 Task: Set the "Host" for satip to "Default".
Action: Mouse moved to (142, 22)
Screenshot: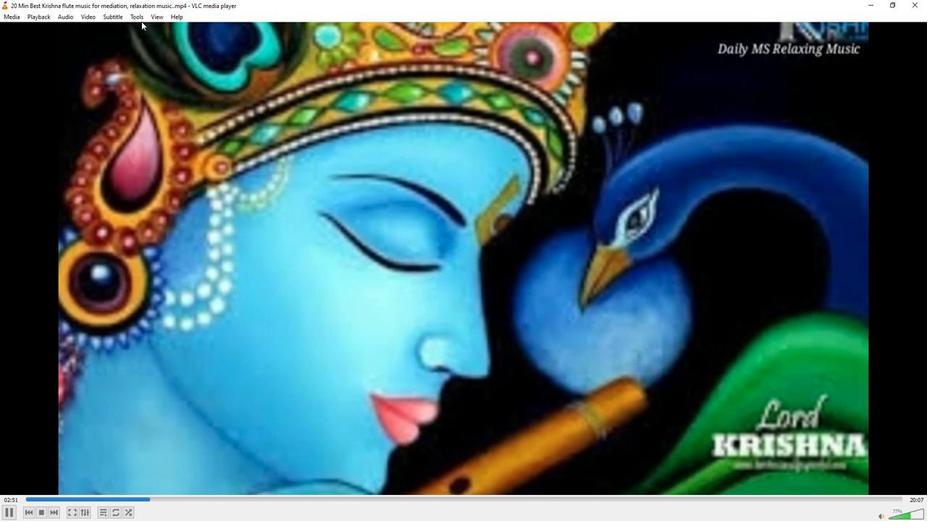 
Action: Mouse pressed left at (142, 22)
Screenshot: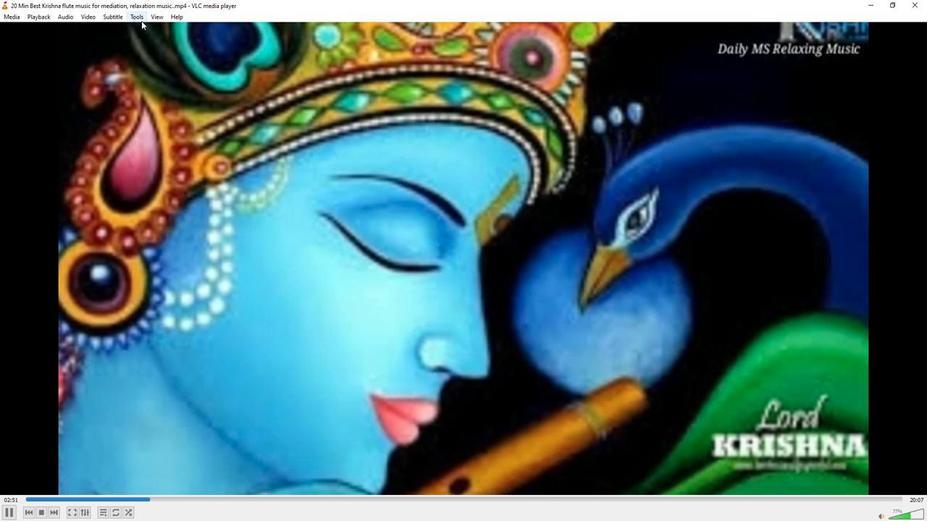 
Action: Mouse moved to (145, 127)
Screenshot: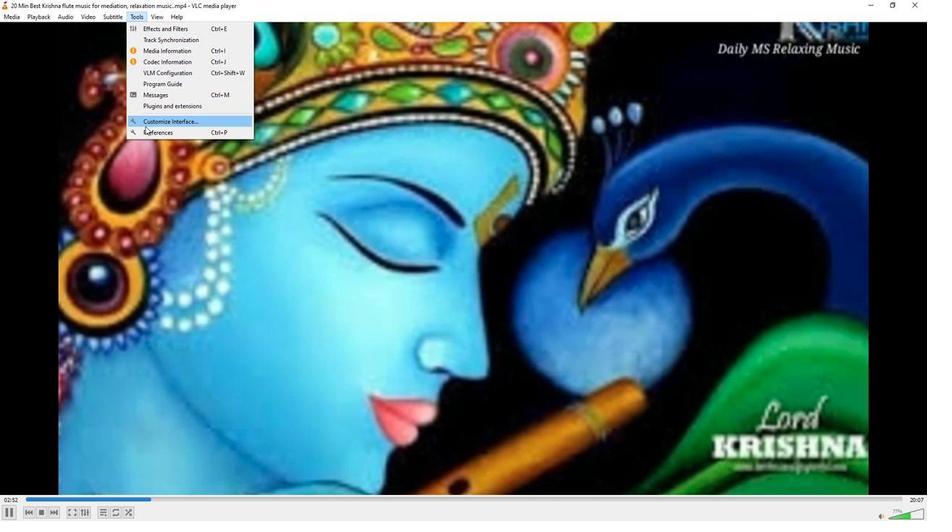 
Action: Mouse pressed left at (145, 127)
Screenshot: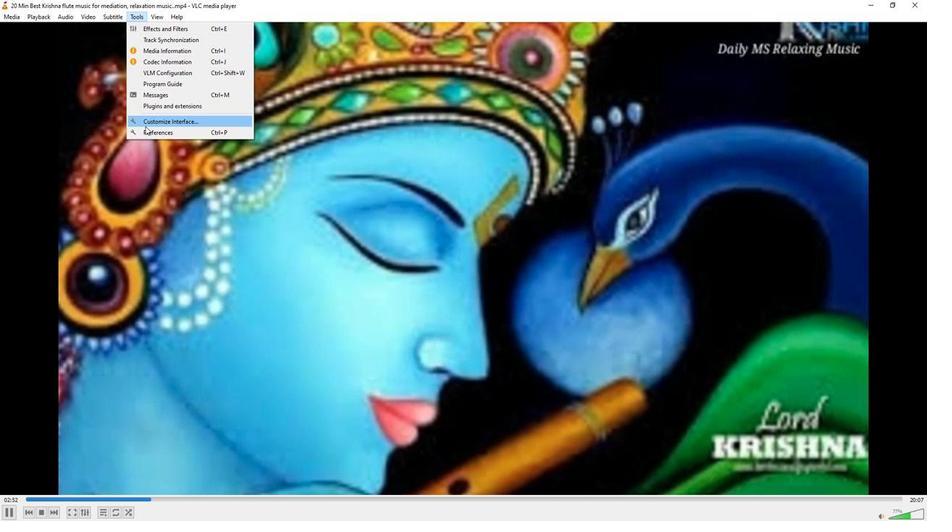 
Action: Mouse moved to (304, 427)
Screenshot: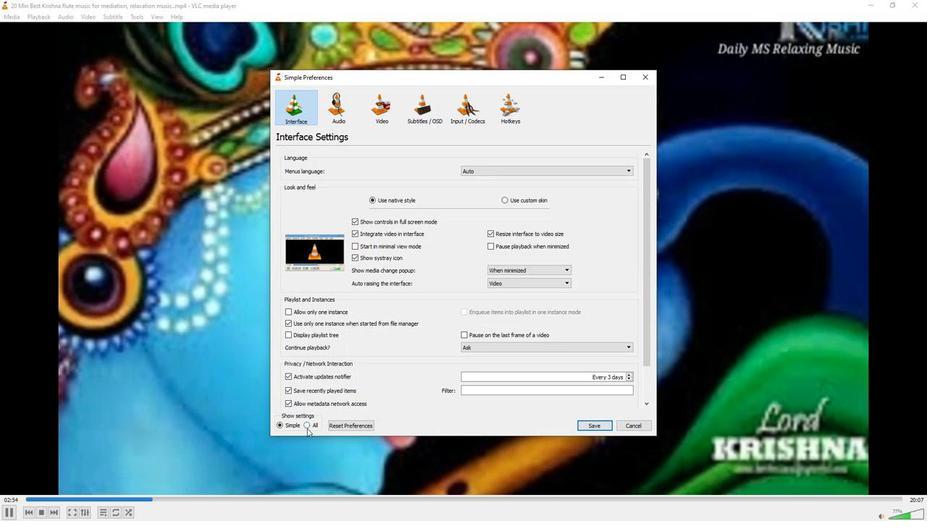 
Action: Mouse pressed left at (304, 427)
Screenshot: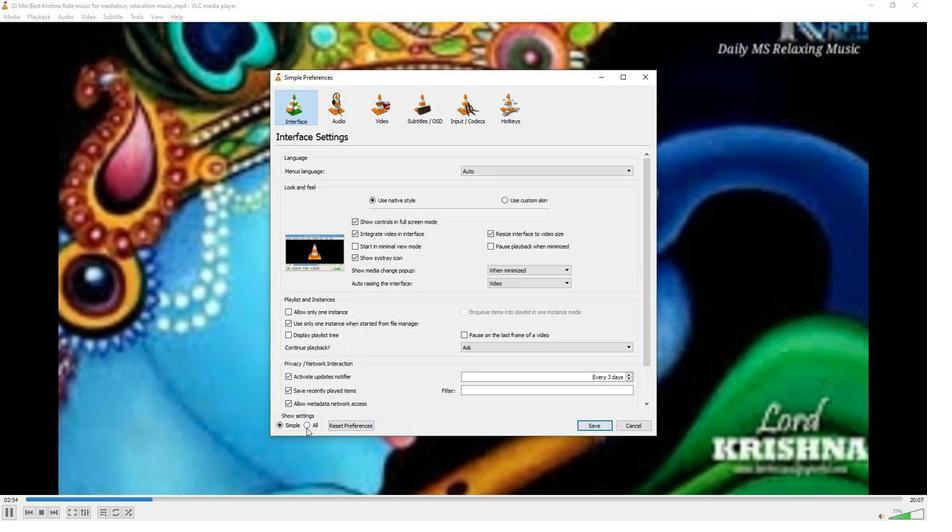 
Action: Mouse moved to (291, 263)
Screenshot: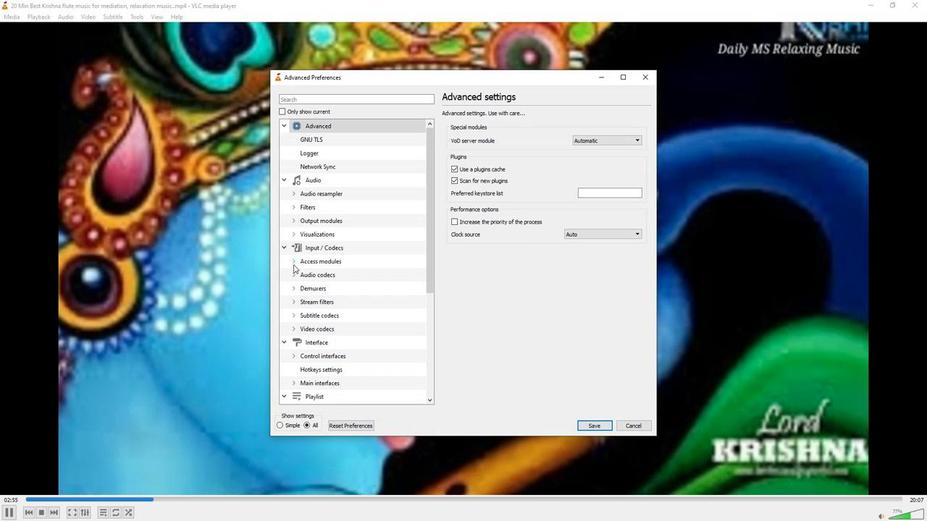
Action: Mouse pressed left at (291, 263)
Screenshot: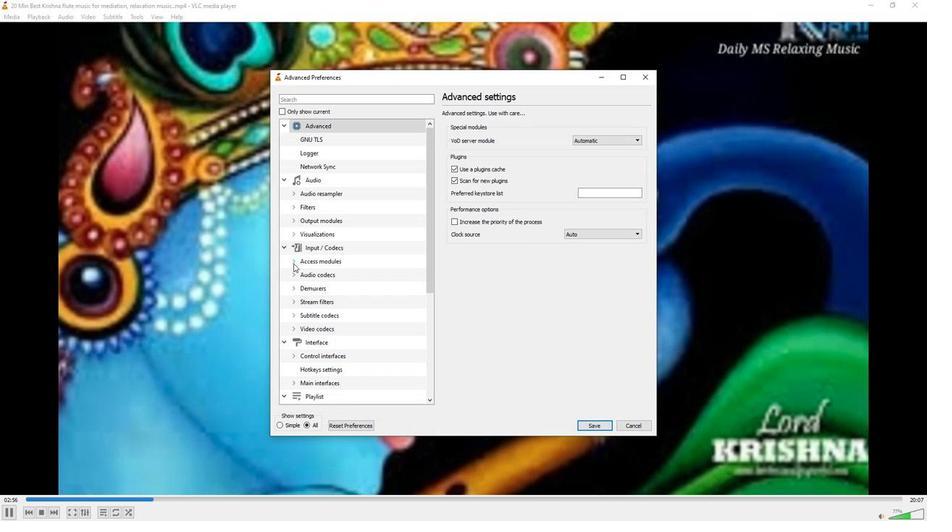 
Action: Mouse moved to (305, 313)
Screenshot: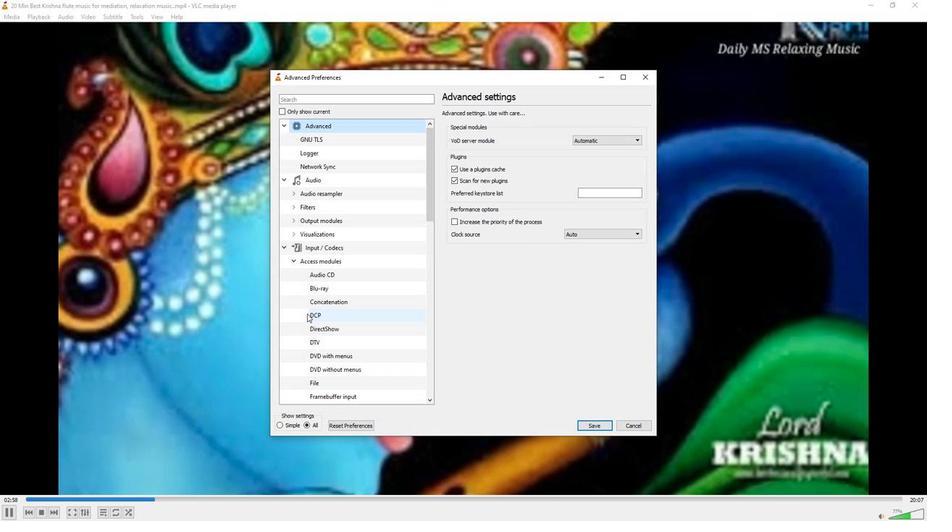 
Action: Mouse scrolled (305, 313) with delta (0, 0)
Screenshot: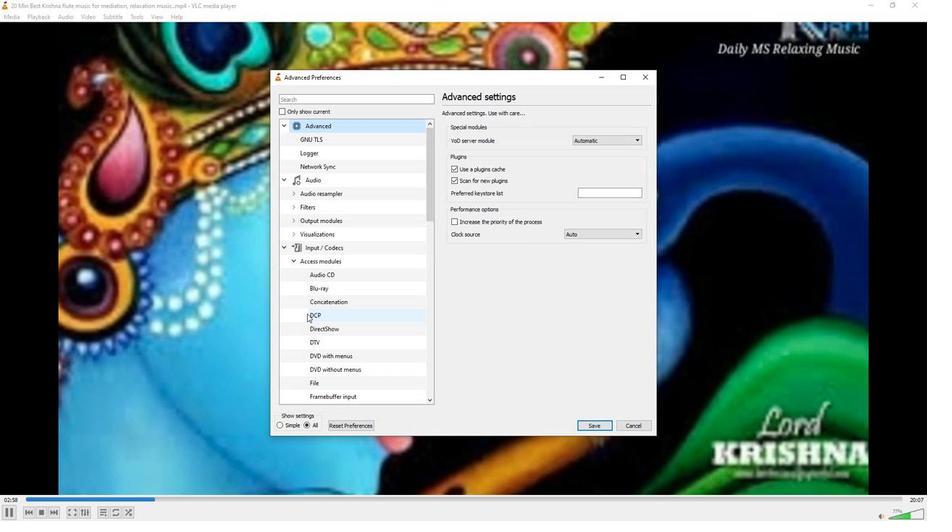 
Action: Mouse scrolled (305, 313) with delta (0, 0)
Screenshot: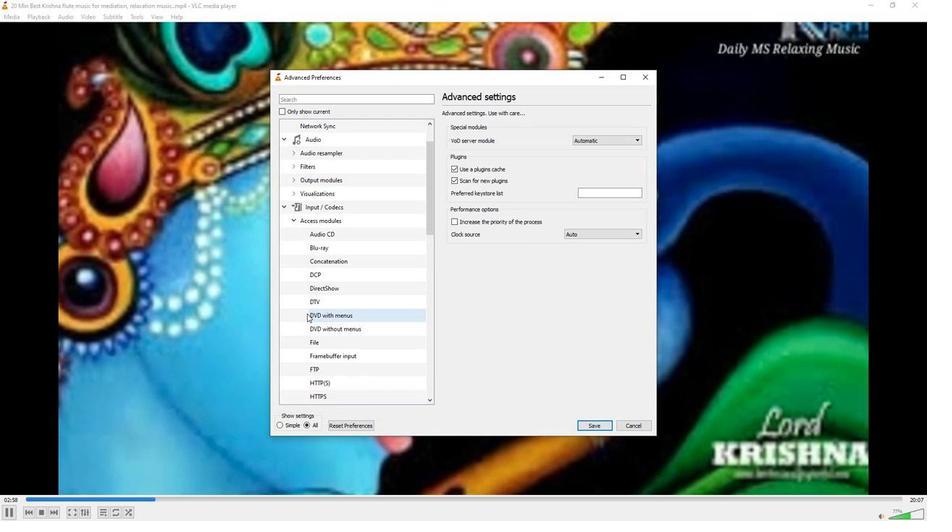
Action: Mouse scrolled (305, 313) with delta (0, 0)
Screenshot: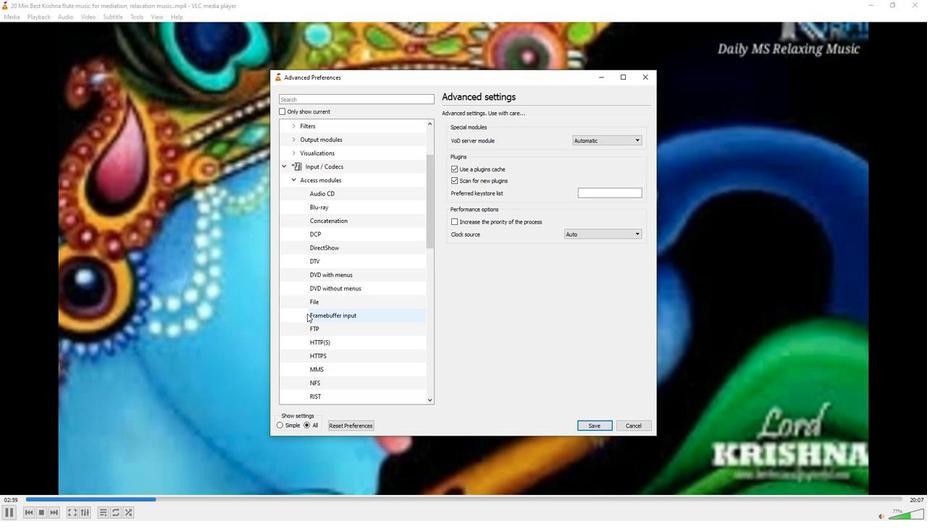 
Action: Mouse moved to (316, 368)
Screenshot: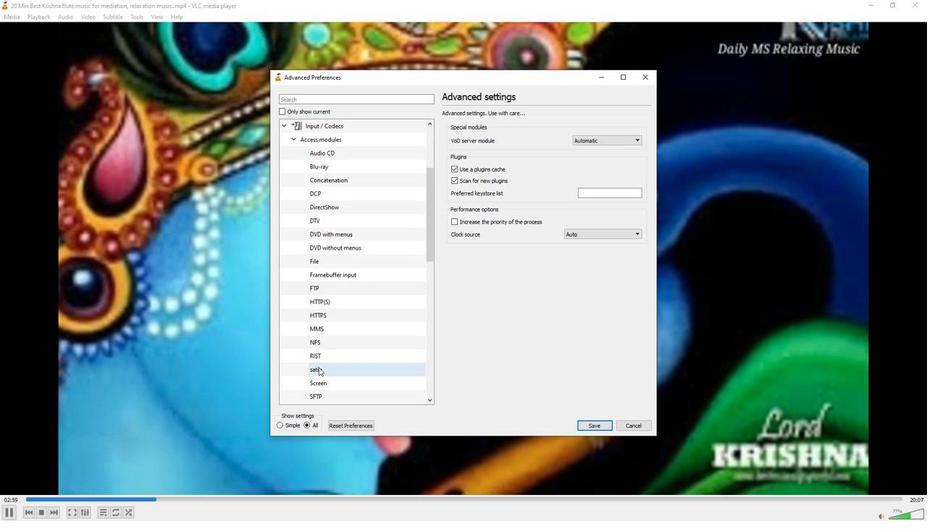 
Action: Mouse pressed left at (316, 368)
Screenshot: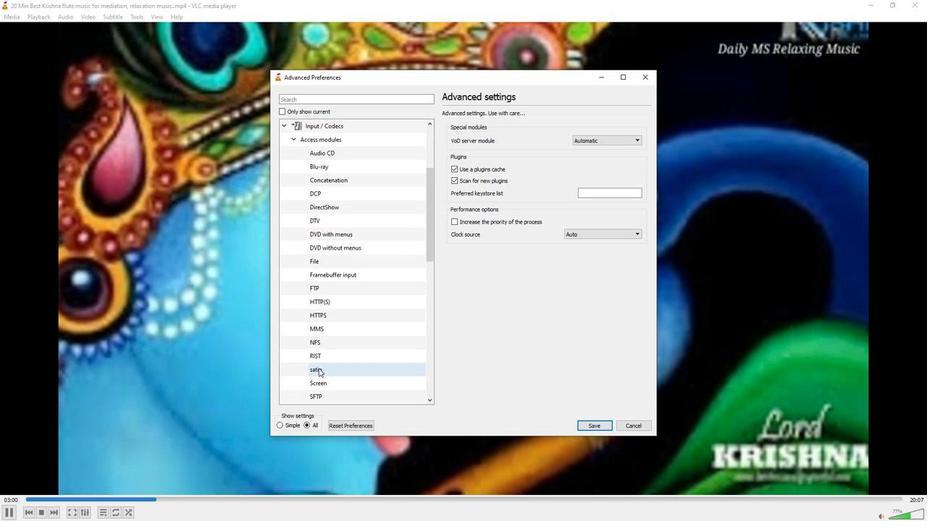 
Action: Mouse moved to (608, 153)
Screenshot: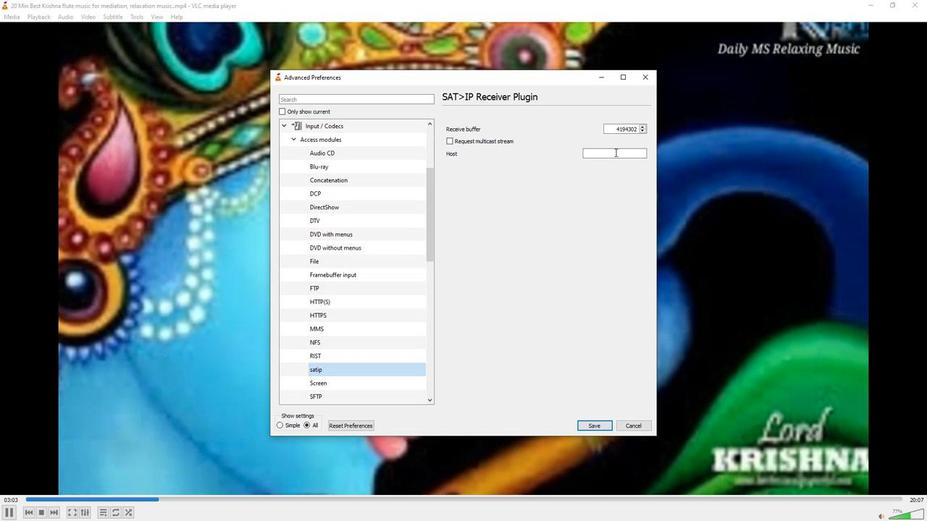 
Action: Mouse pressed left at (608, 153)
Screenshot: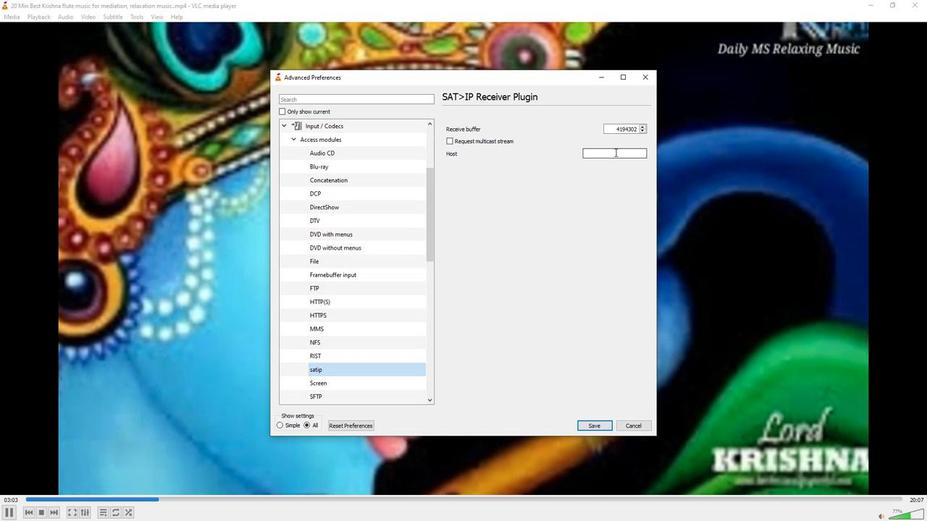 
Action: Key pressed <Key.shift>Default
Screenshot: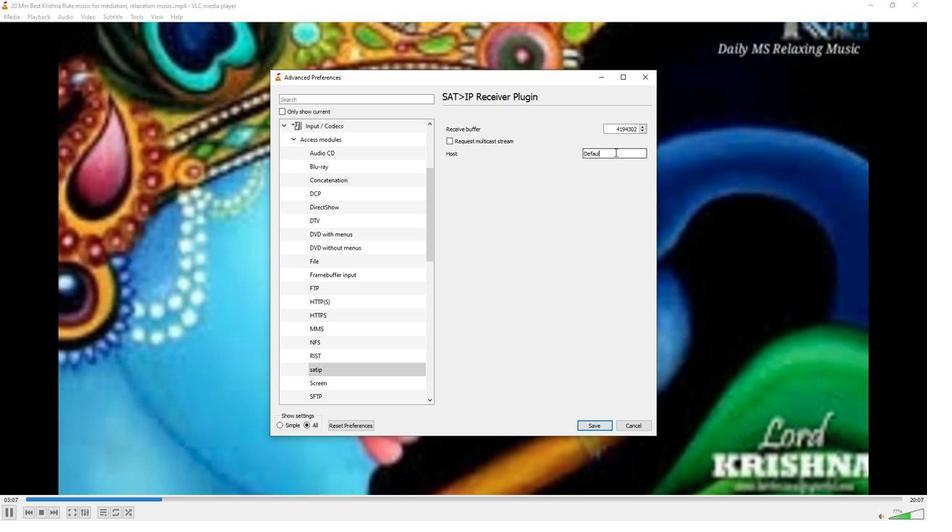 
